 Task: Look for opportunities in CA - Oakland.
Action: Mouse moved to (880, 135)
Screenshot: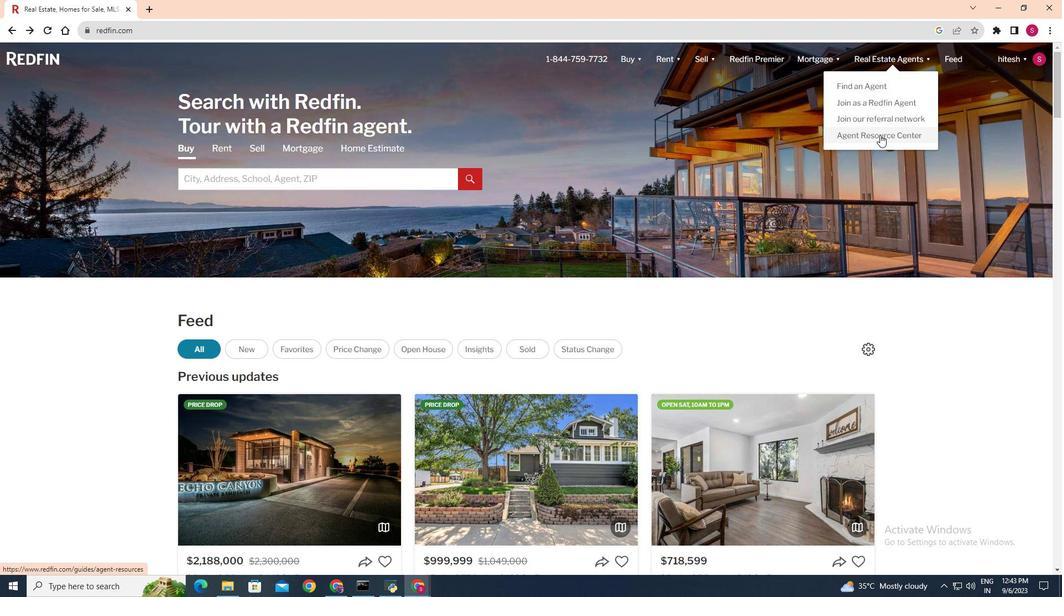 
Action: Mouse pressed left at (880, 135)
Screenshot: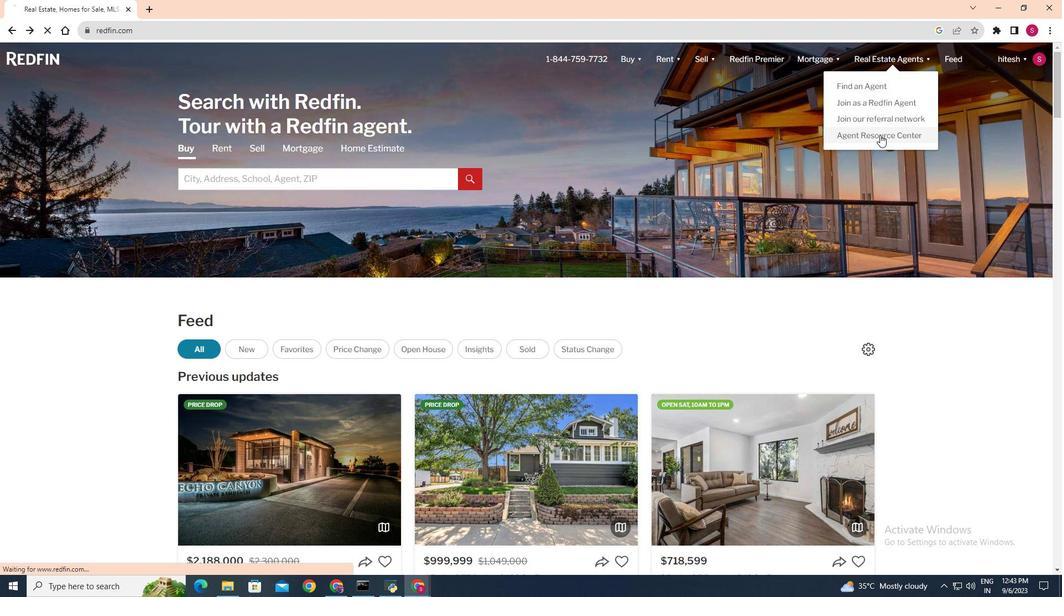 
Action: Mouse moved to (392, 367)
Screenshot: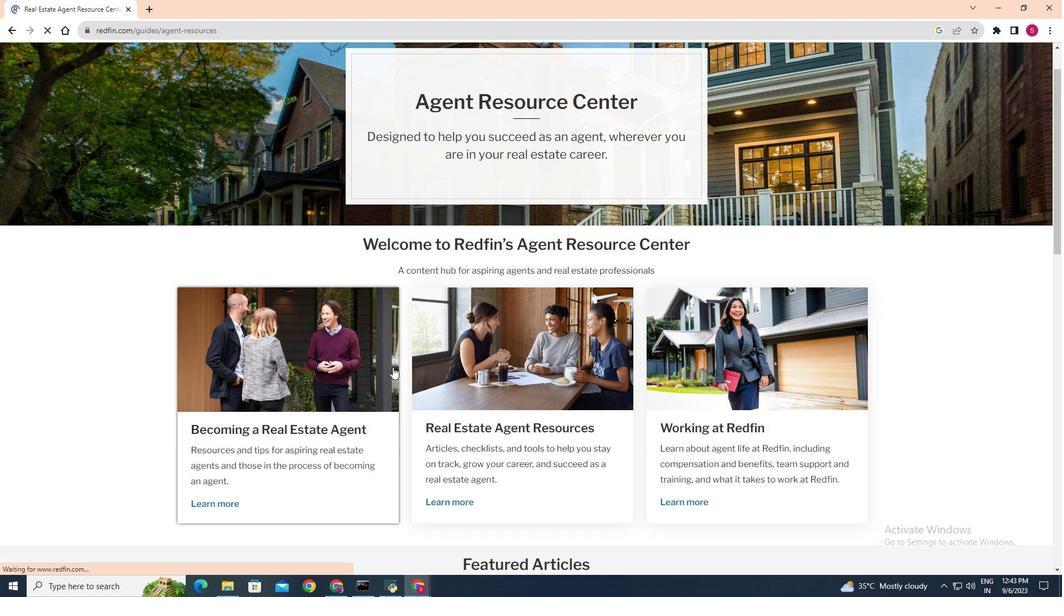 
Action: Mouse scrolled (392, 366) with delta (0, 0)
Screenshot: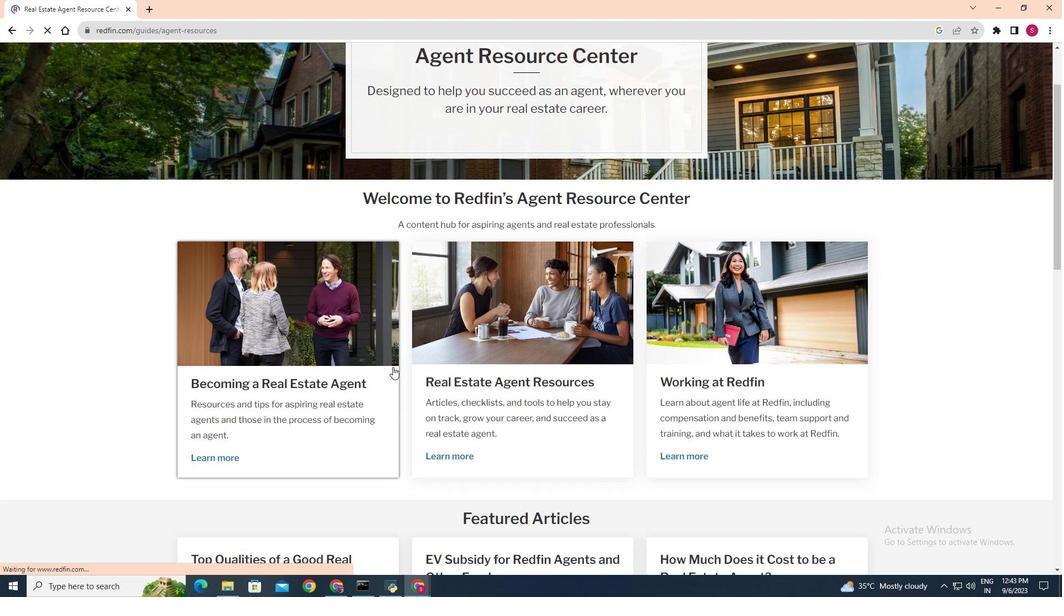 
Action: Mouse scrolled (392, 366) with delta (0, 0)
Screenshot: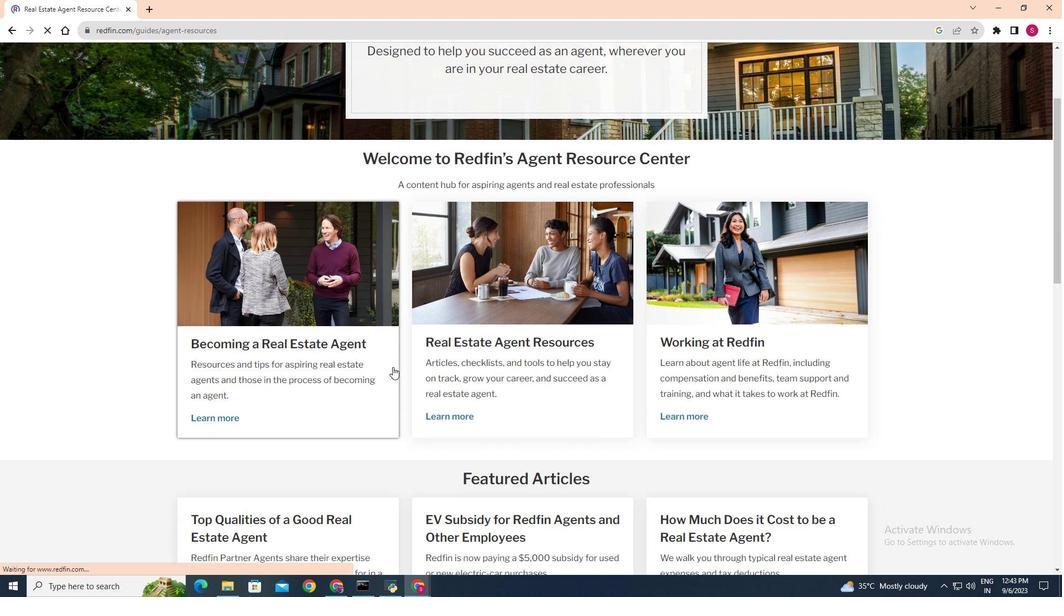 
Action: Mouse scrolled (392, 366) with delta (0, 0)
Screenshot: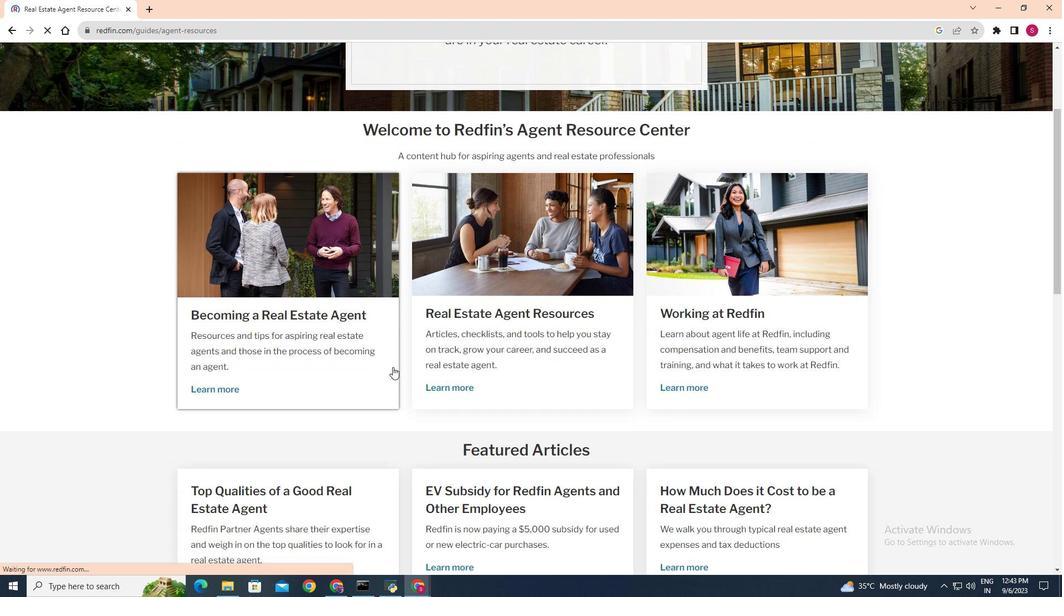 
Action: Mouse scrolled (392, 366) with delta (0, 0)
Screenshot: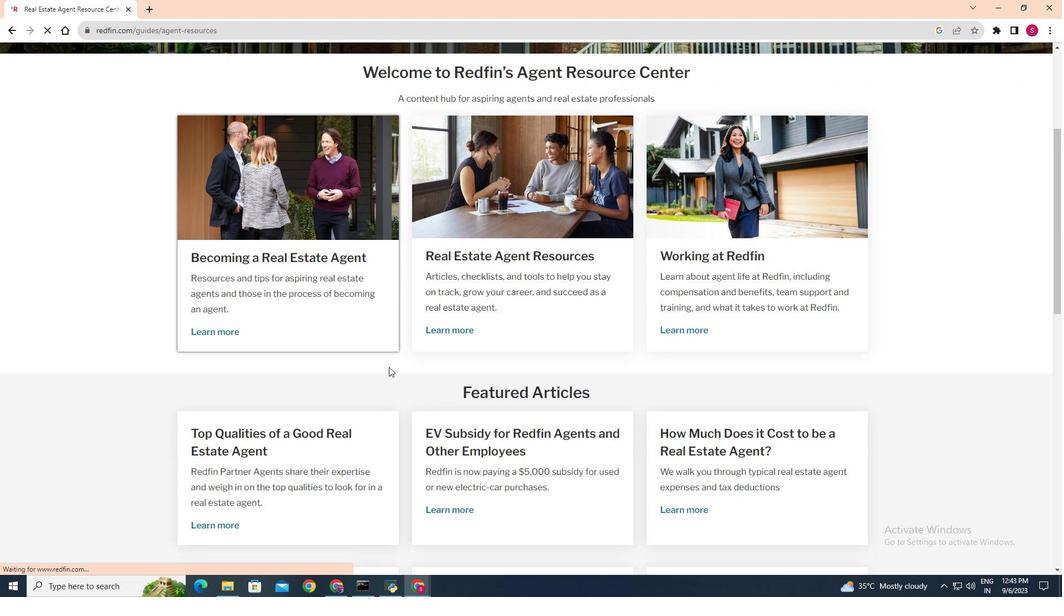 
Action: Mouse moved to (219, 328)
Screenshot: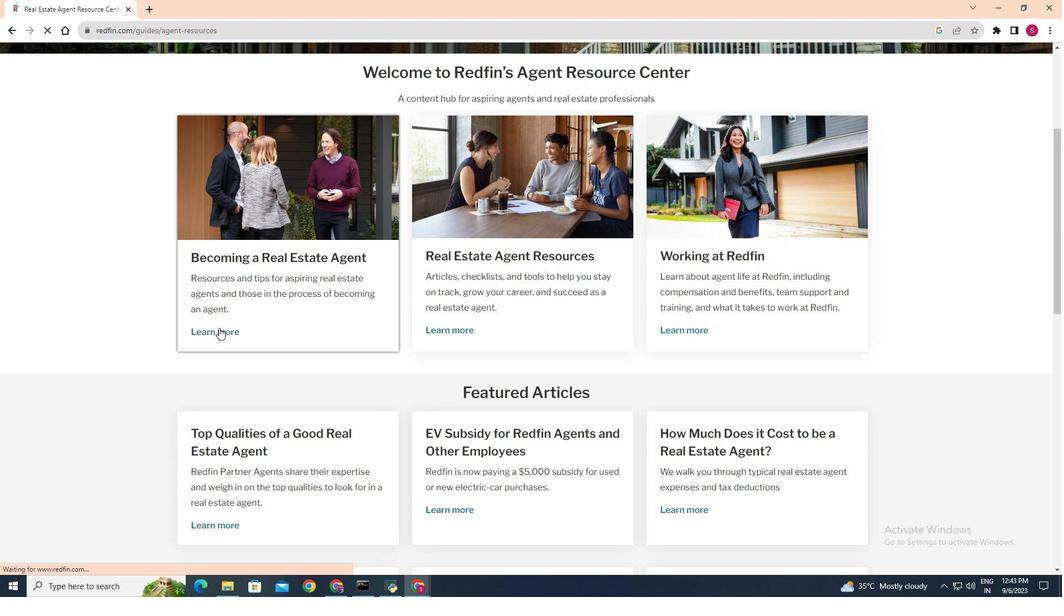 
Action: Mouse pressed left at (219, 328)
Screenshot: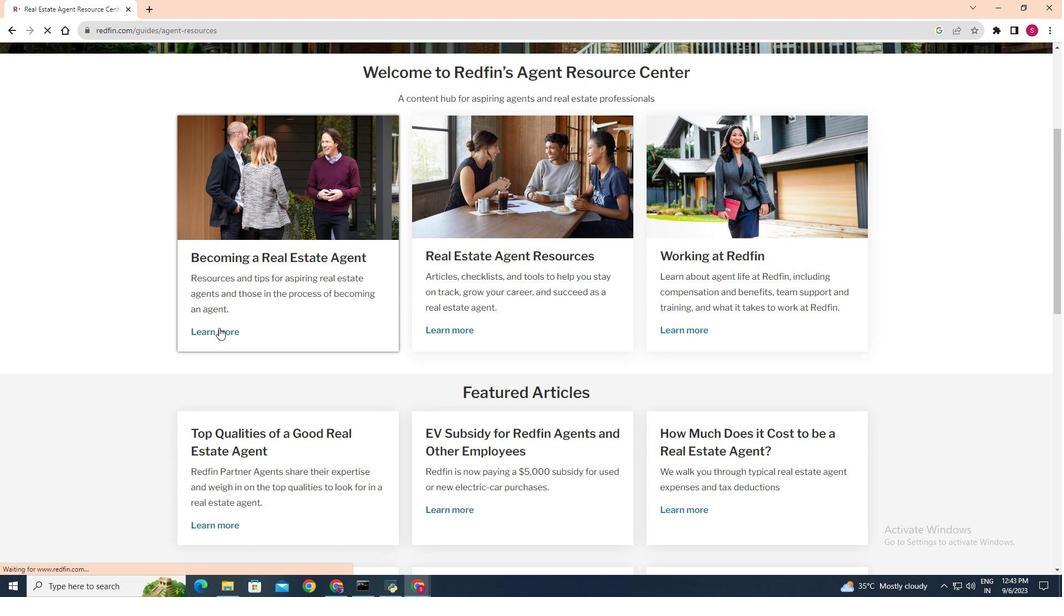 
Action: Mouse moved to (452, 406)
Screenshot: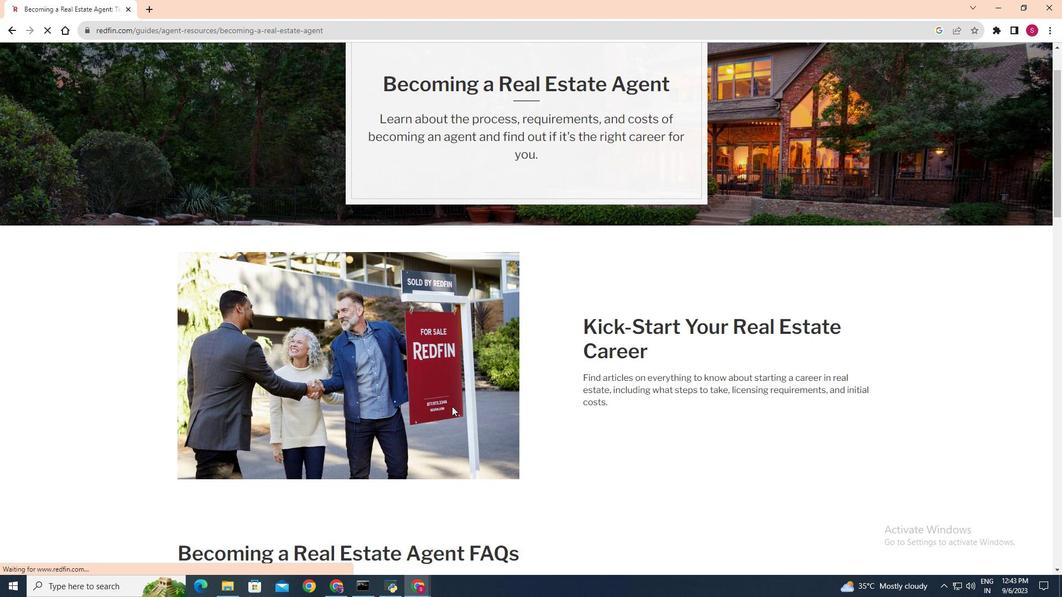 
Action: Mouse scrolled (452, 406) with delta (0, 0)
Screenshot: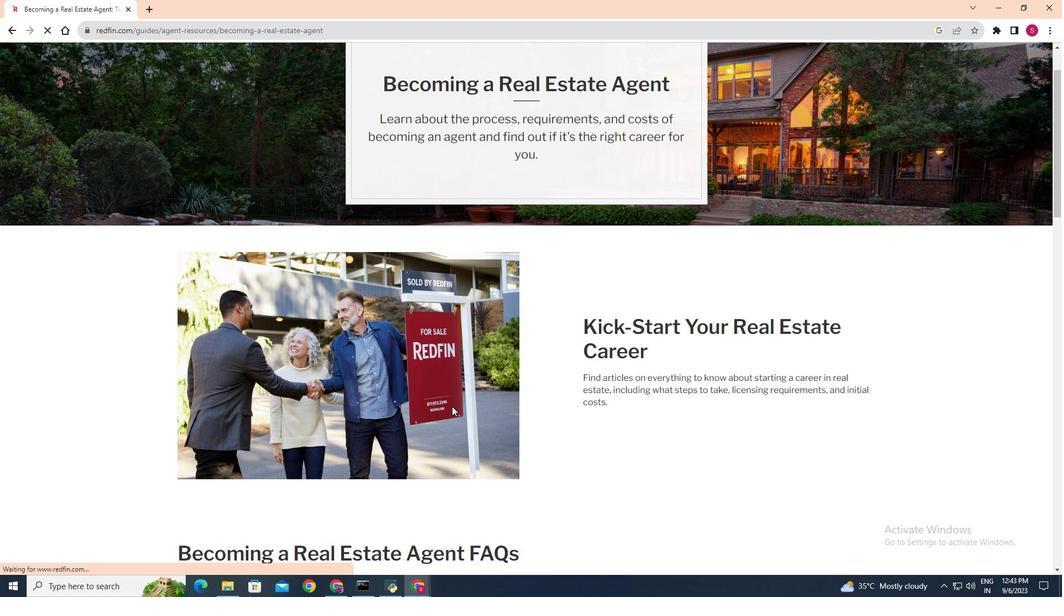 
Action: Mouse scrolled (452, 406) with delta (0, 0)
Screenshot: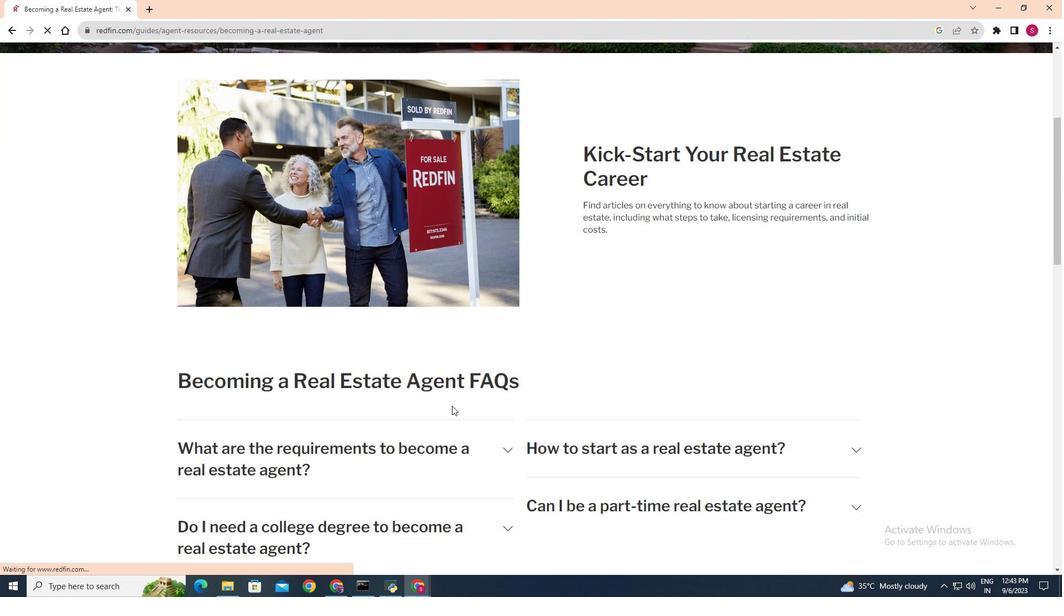 
Action: Mouse scrolled (452, 406) with delta (0, 0)
Screenshot: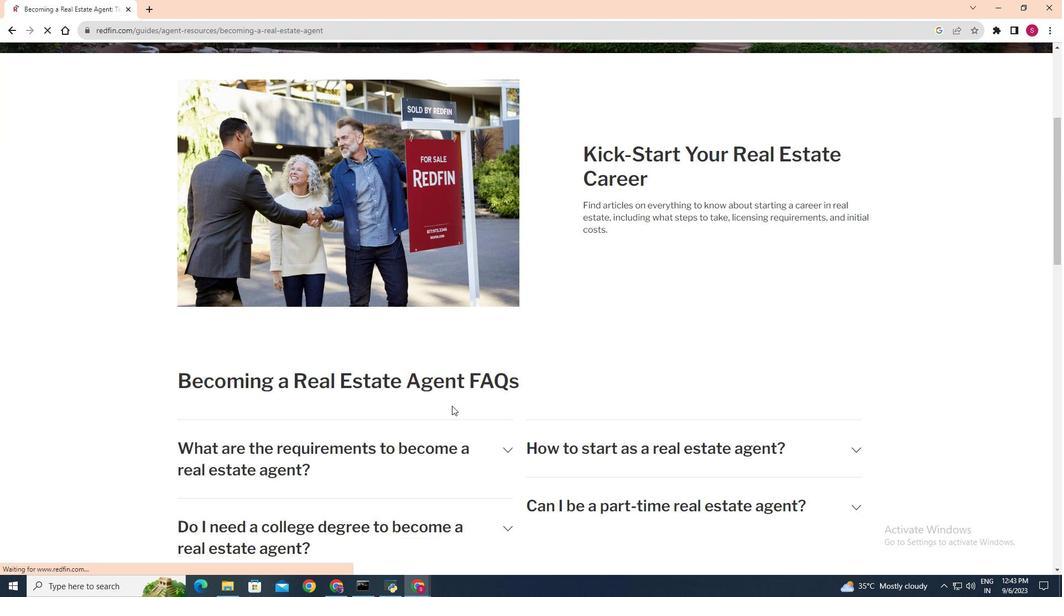 
Action: Mouse scrolled (452, 406) with delta (0, 0)
Screenshot: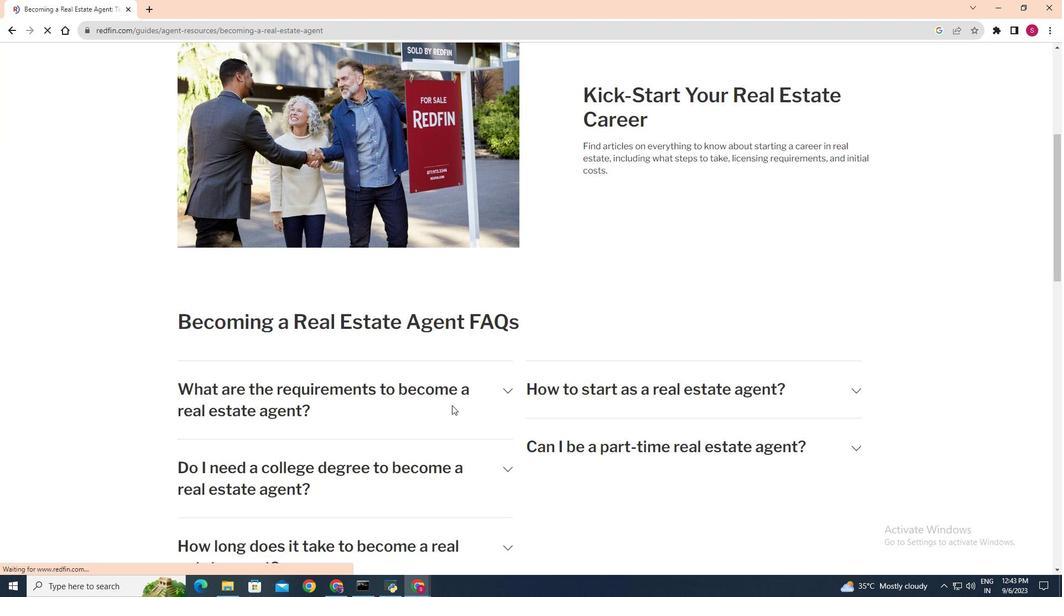 
Action: Mouse scrolled (452, 406) with delta (0, 0)
Screenshot: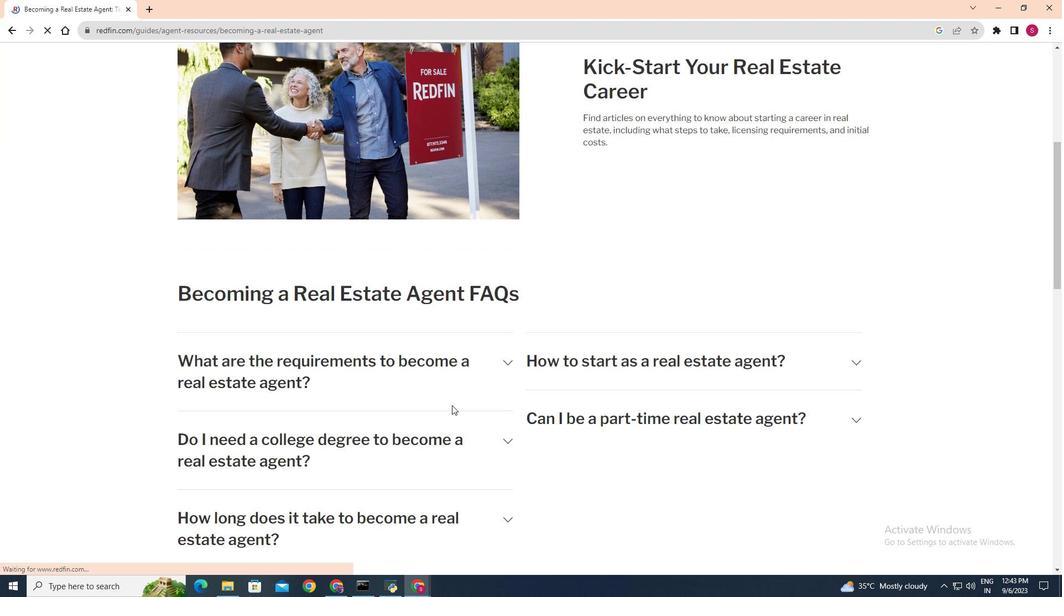 
Action: Mouse moved to (452, 406)
Screenshot: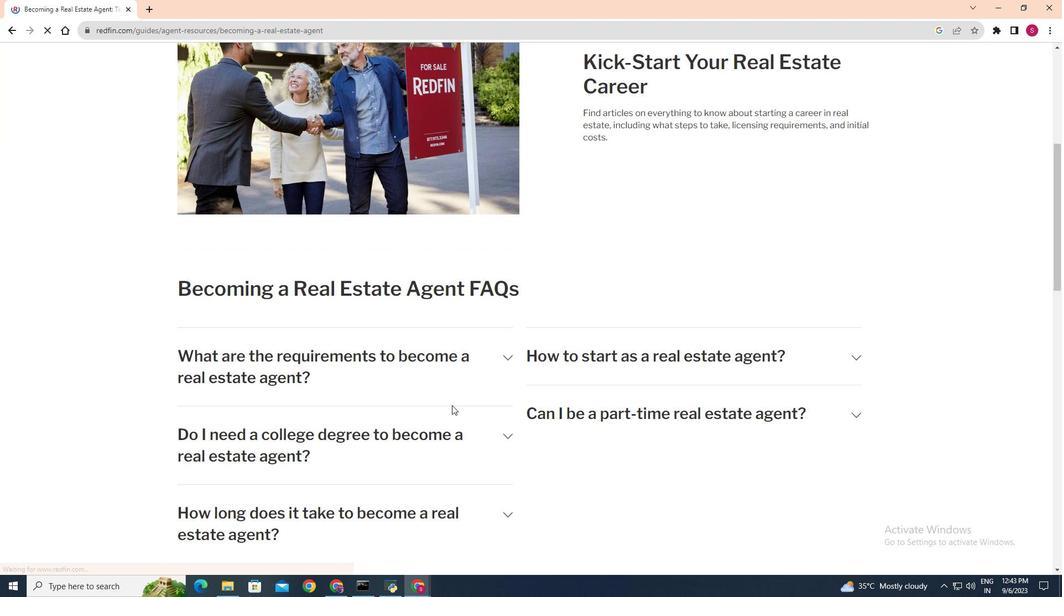 
Action: Mouse scrolled (452, 405) with delta (0, 0)
Screenshot: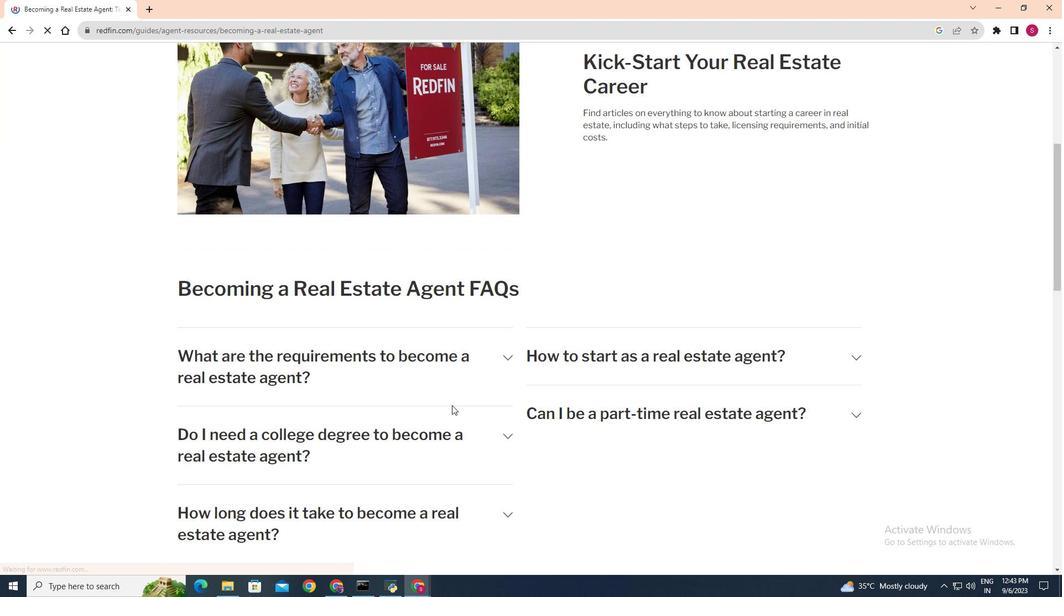 
Action: Mouse moved to (452, 405)
Screenshot: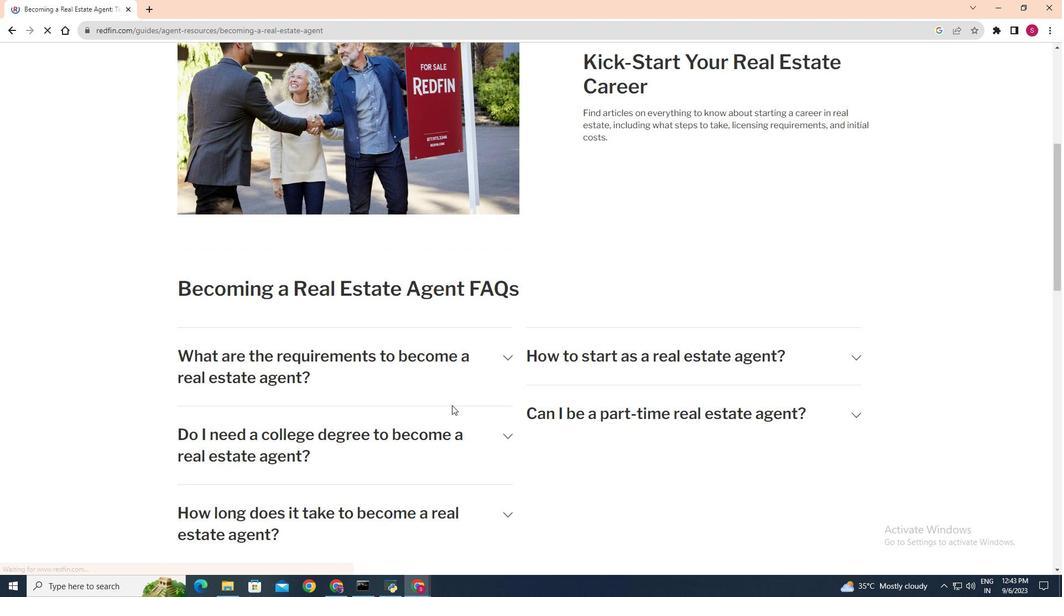 
Action: Mouse scrolled (452, 405) with delta (0, 0)
Screenshot: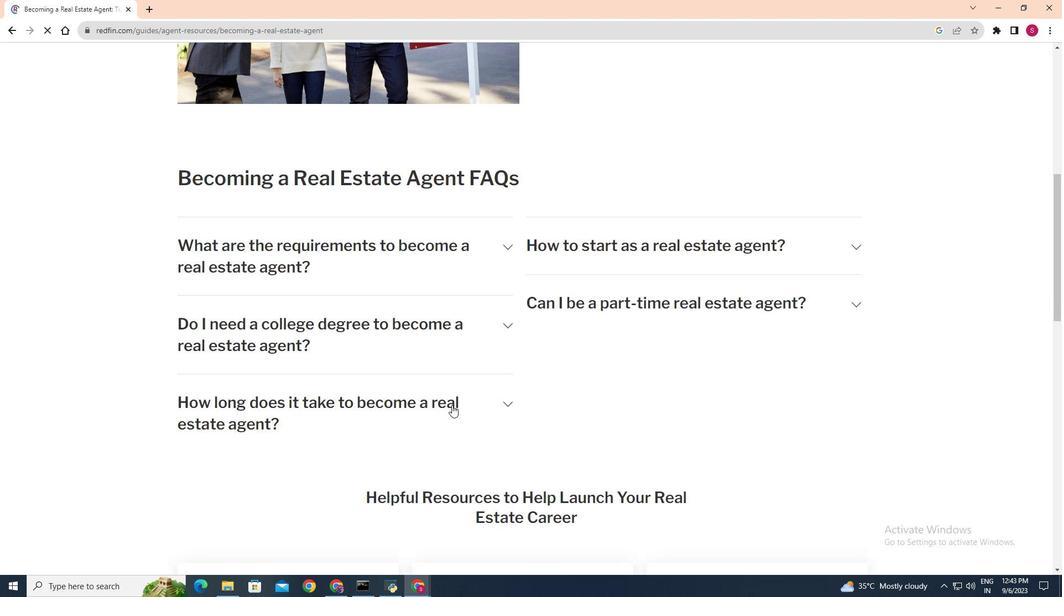 
Action: Mouse scrolled (452, 405) with delta (0, 0)
Screenshot: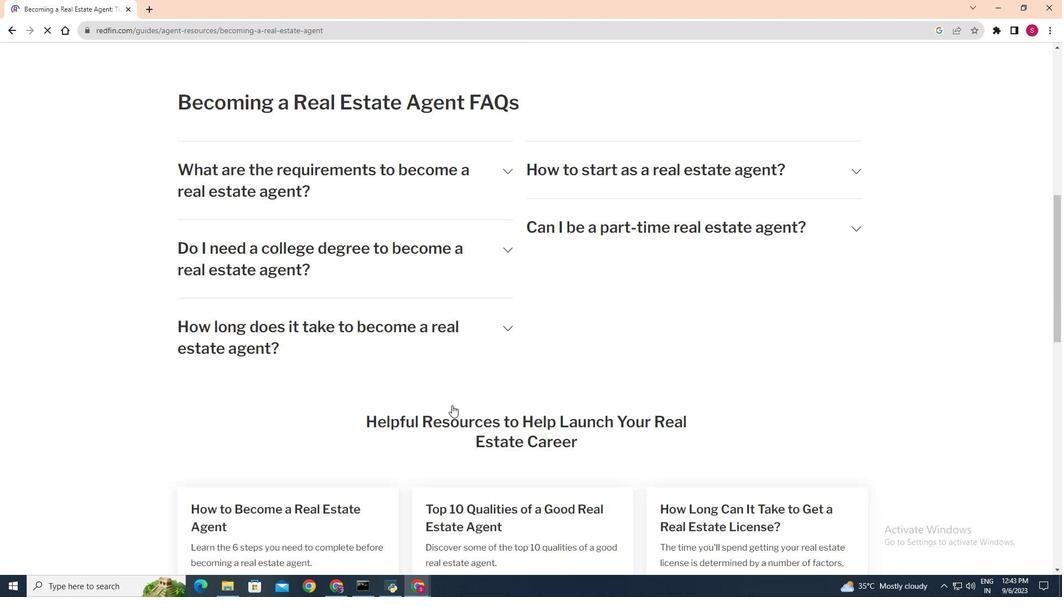 
Action: Mouse scrolled (452, 405) with delta (0, 0)
Screenshot: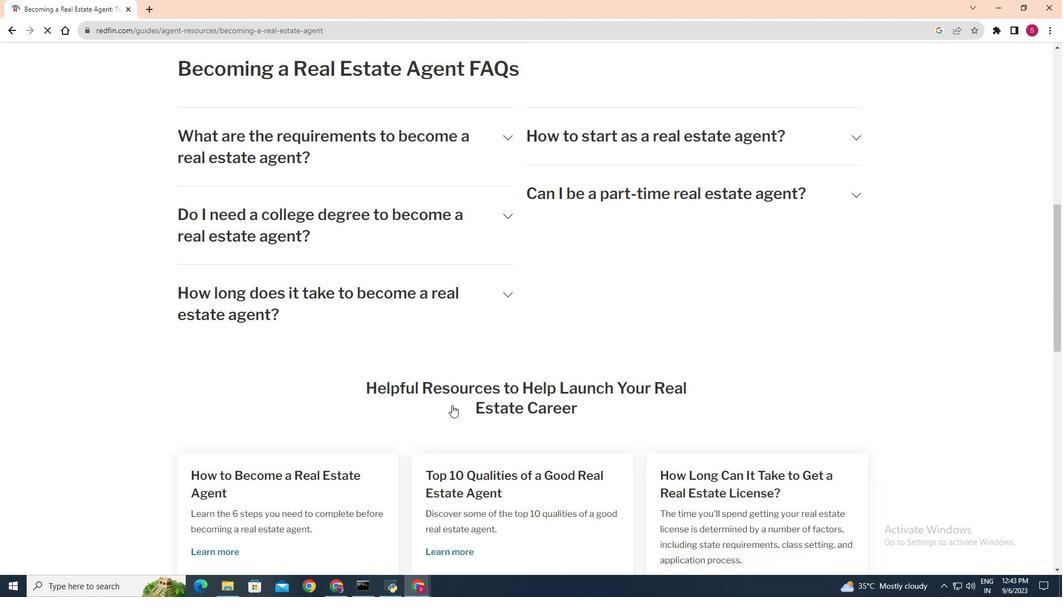 
Action: Mouse scrolled (452, 405) with delta (0, 0)
Screenshot: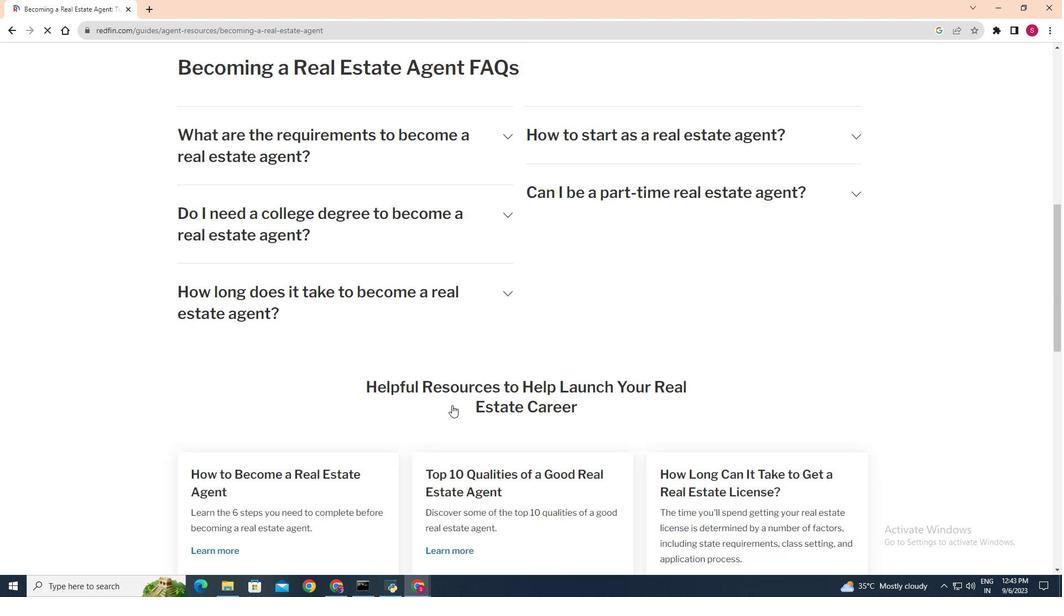 
Action: Mouse scrolled (452, 405) with delta (0, 0)
Screenshot: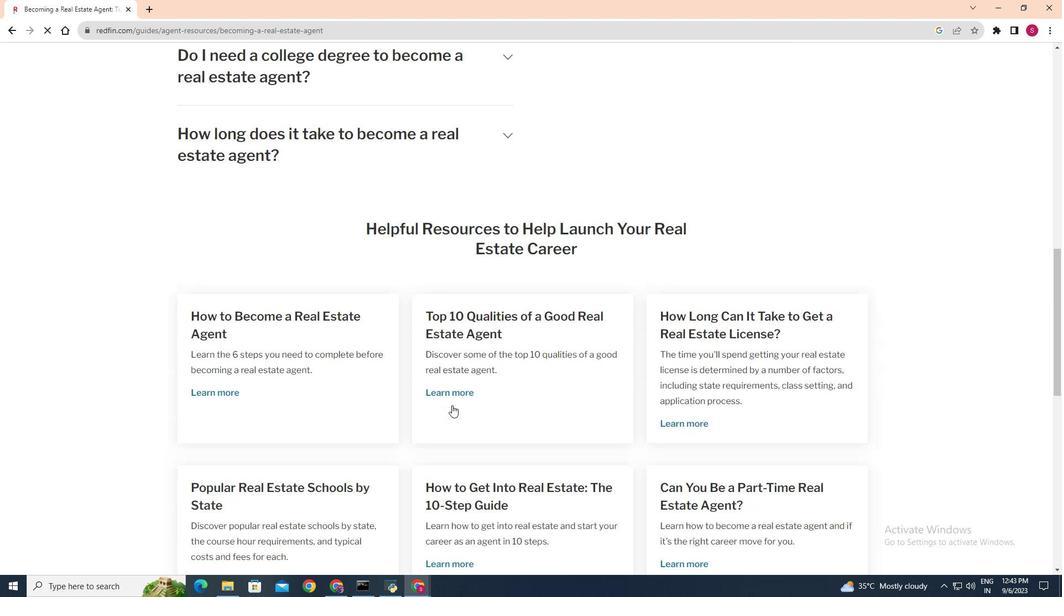 
Action: Mouse scrolled (452, 405) with delta (0, 0)
Screenshot: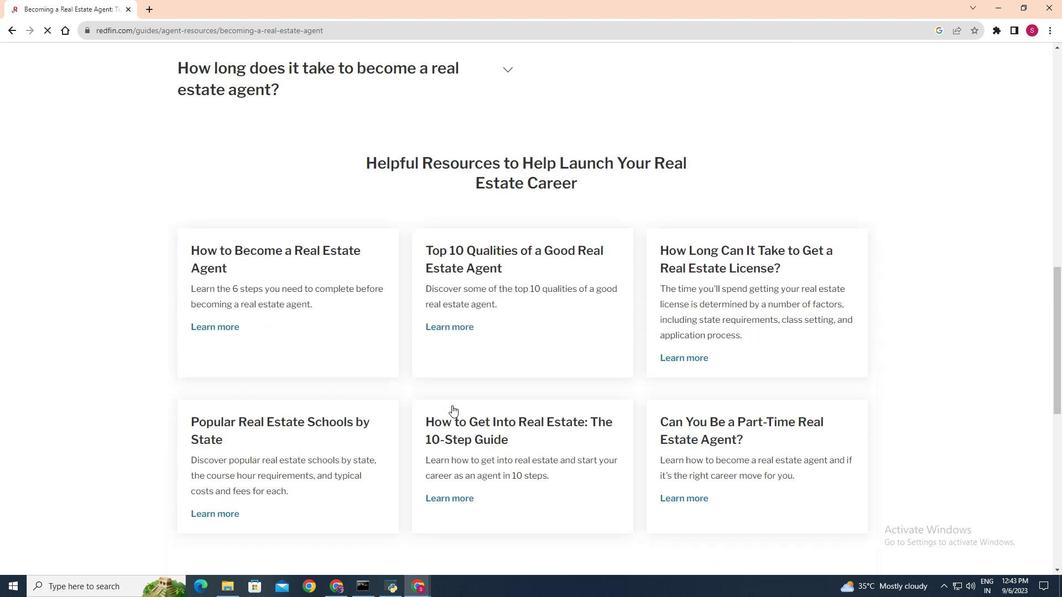 
Action: Mouse scrolled (452, 405) with delta (0, 0)
Screenshot: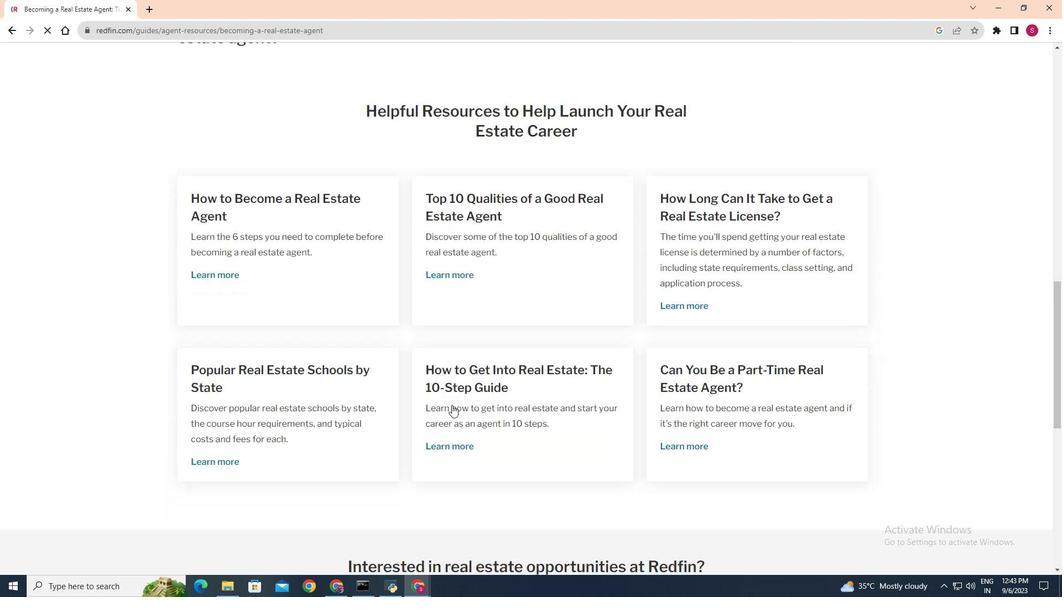
Action: Mouse scrolled (452, 405) with delta (0, 0)
Screenshot: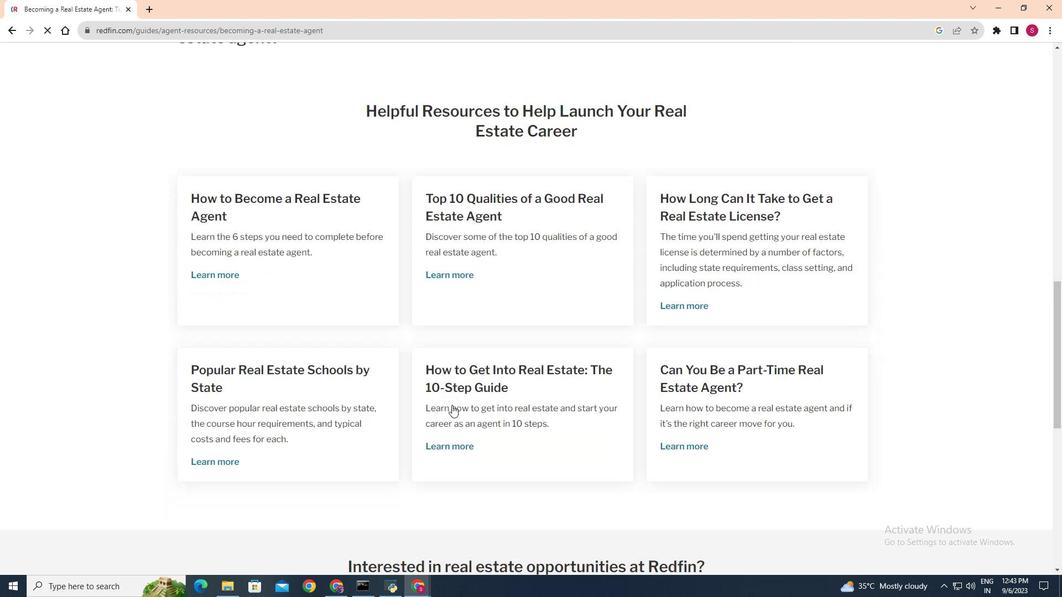 
Action: Mouse scrolled (452, 405) with delta (0, 0)
Screenshot: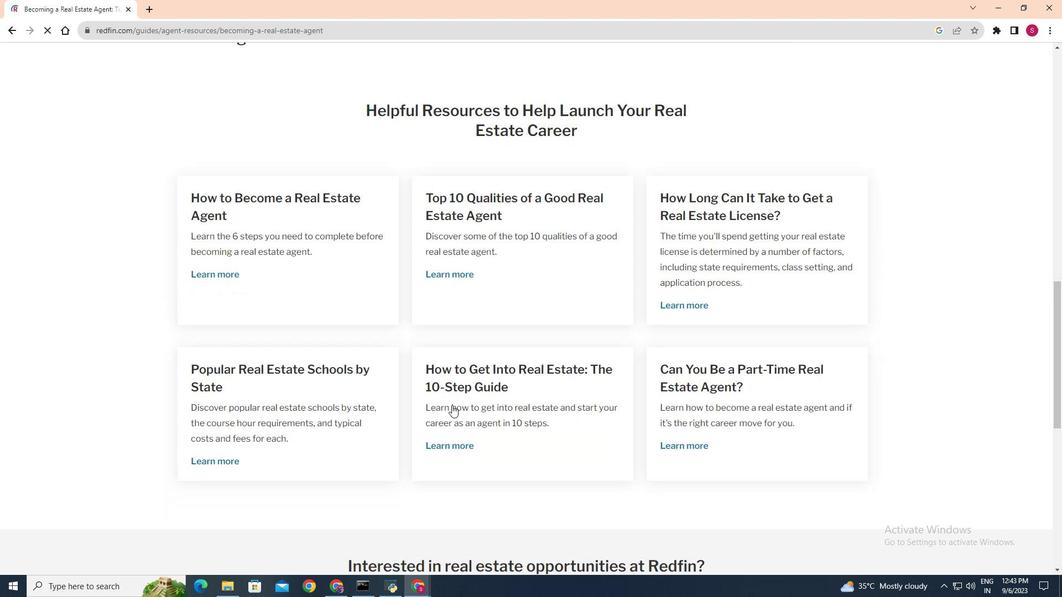 
Action: Mouse scrolled (452, 405) with delta (0, 0)
Screenshot: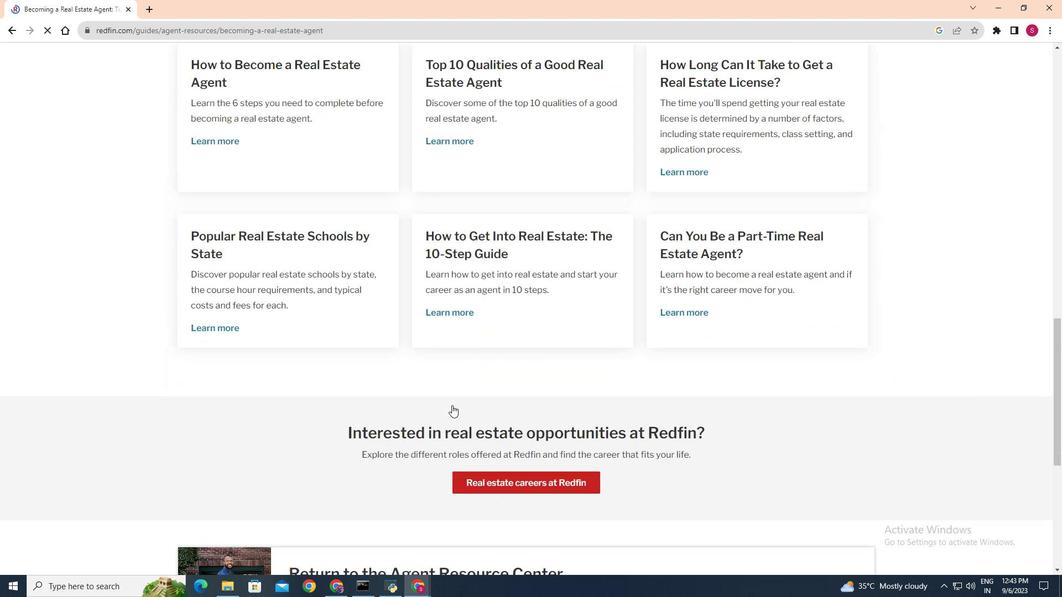 
Action: Mouse scrolled (452, 405) with delta (0, 0)
Screenshot: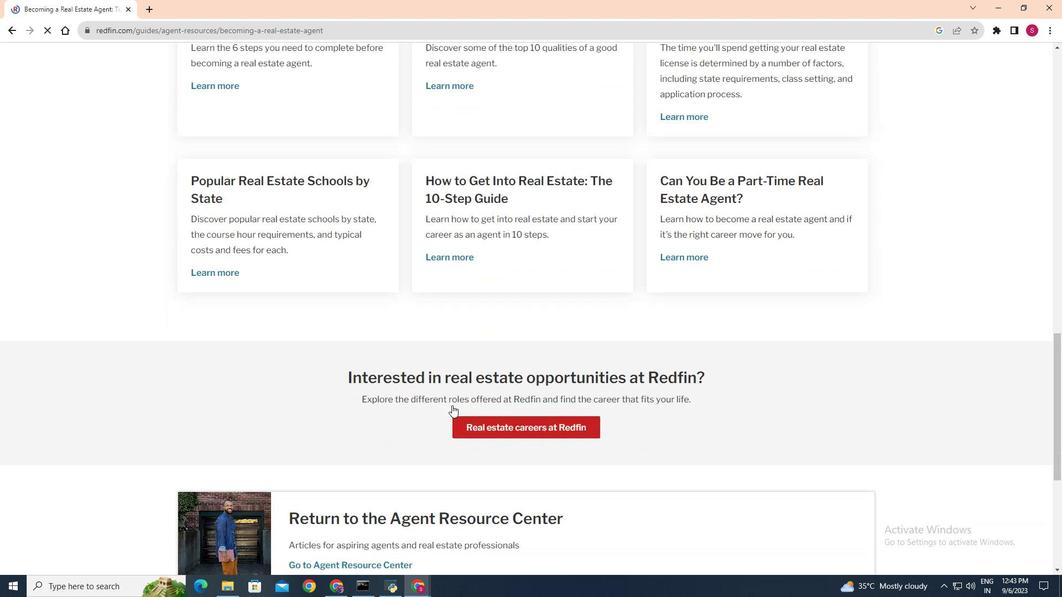 
Action: Mouse scrolled (452, 405) with delta (0, 0)
Screenshot: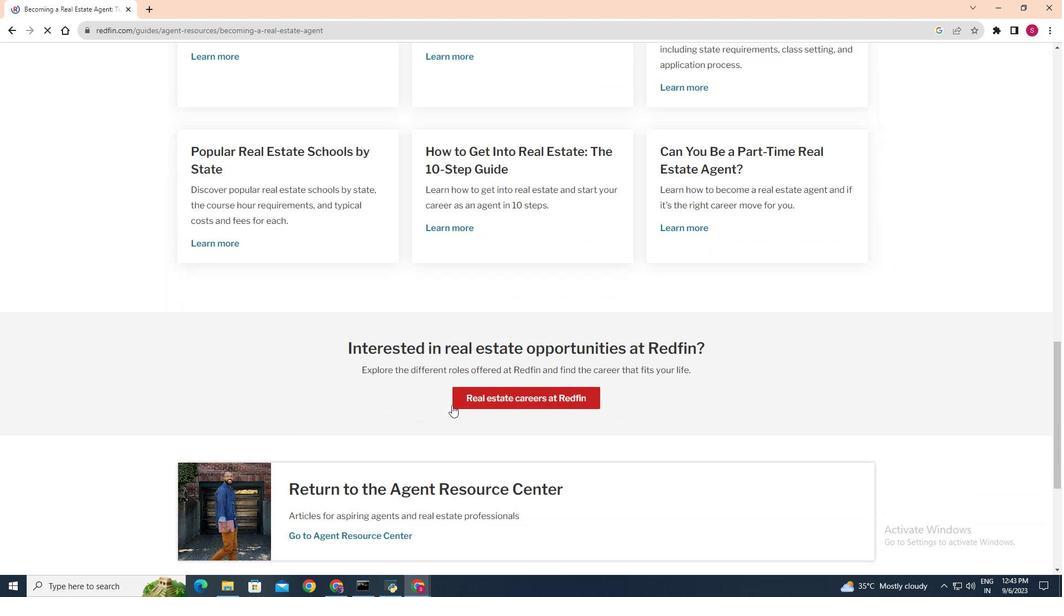 
Action: Mouse scrolled (452, 405) with delta (0, 0)
Screenshot: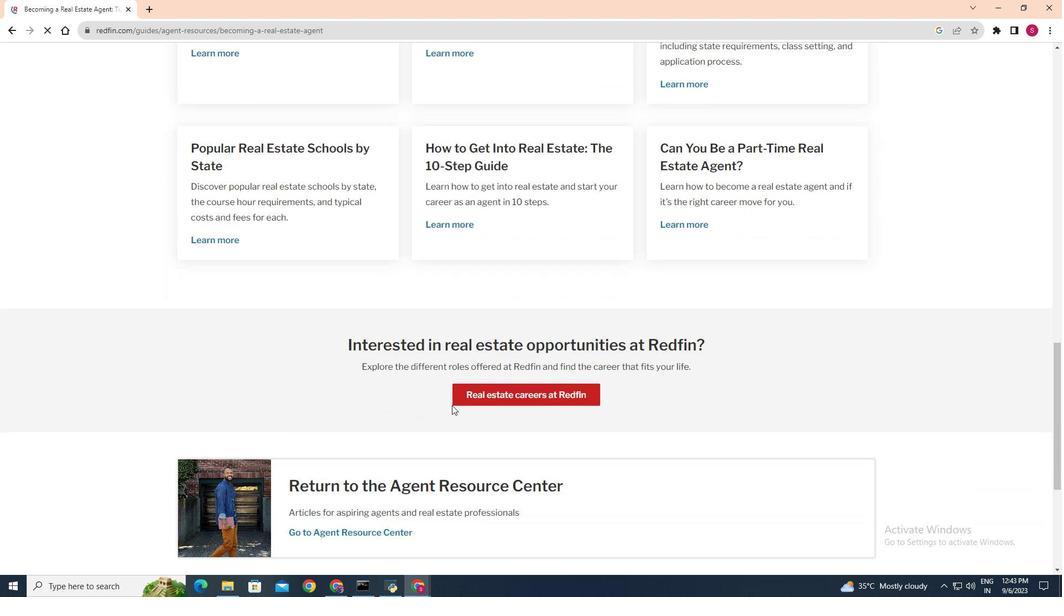 
Action: Mouse moved to (504, 388)
Screenshot: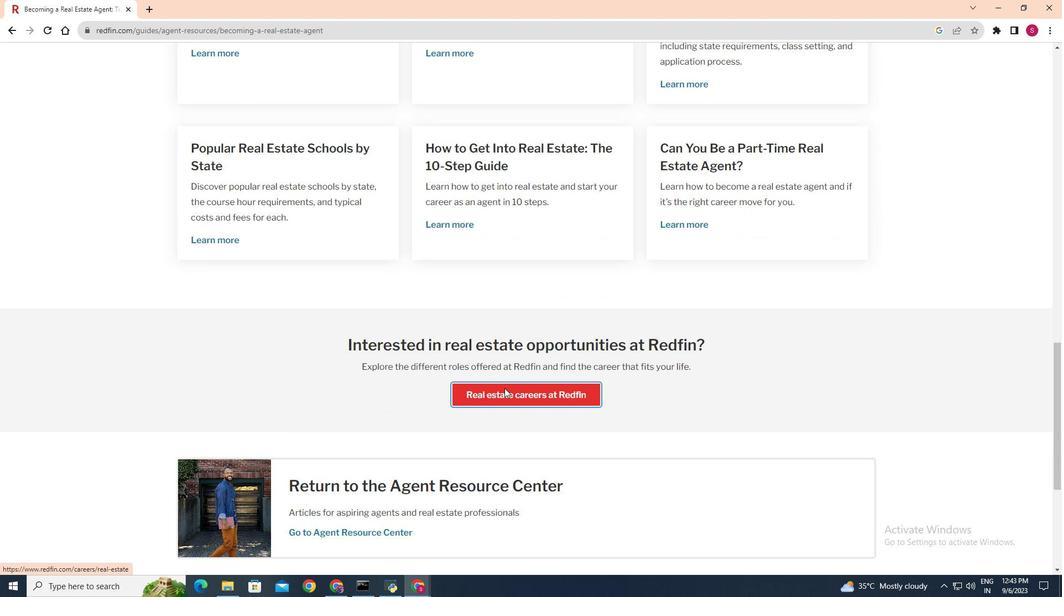 
Action: Mouse pressed left at (504, 388)
Screenshot: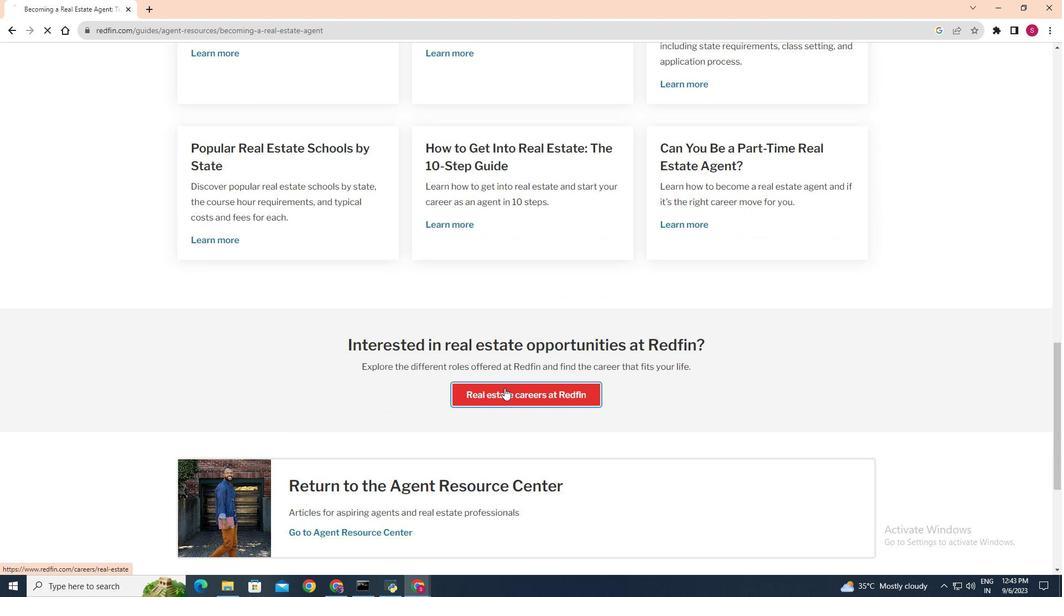 
Action: Mouse scrolled (504, 387) with delta (0, 0)
Screenshot: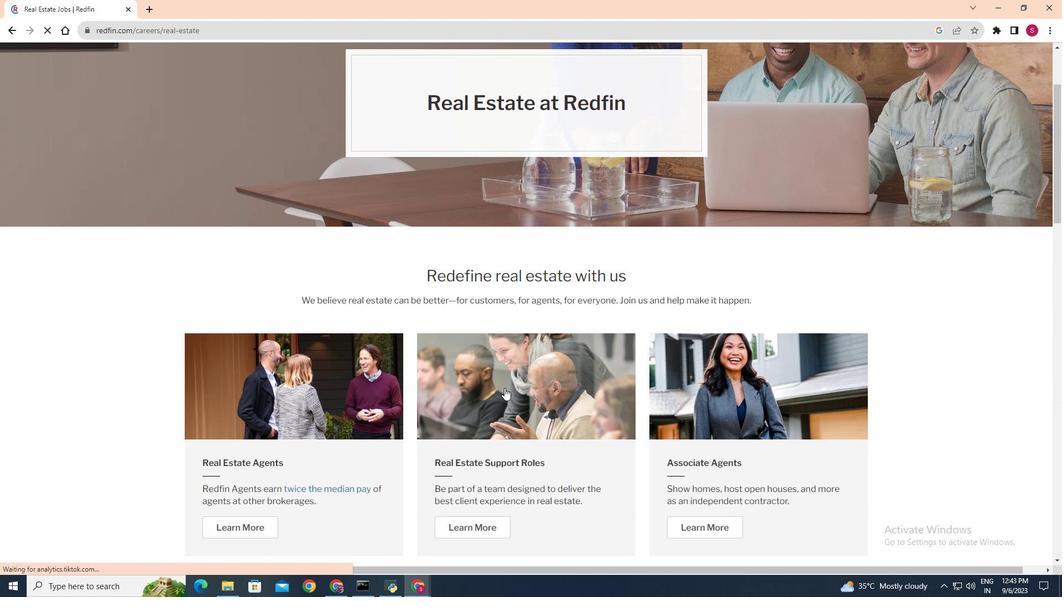 
Action: Mouse scrolled (504, 387) with delta (0, 0)
Screenshot: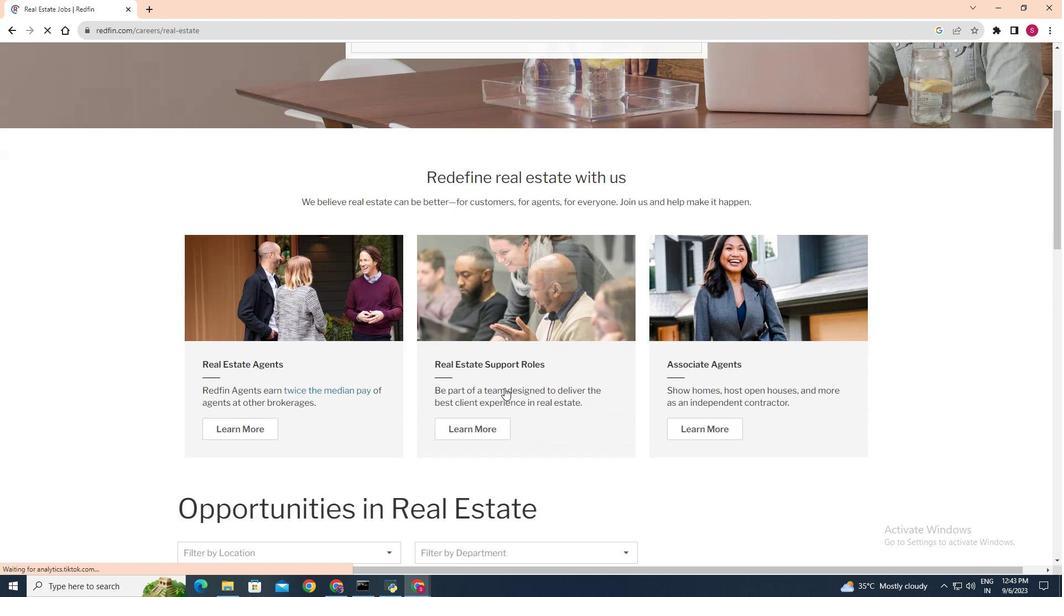 
Action: Mouse scrolled (504, 387) with delta (0, 0)
Screenshot: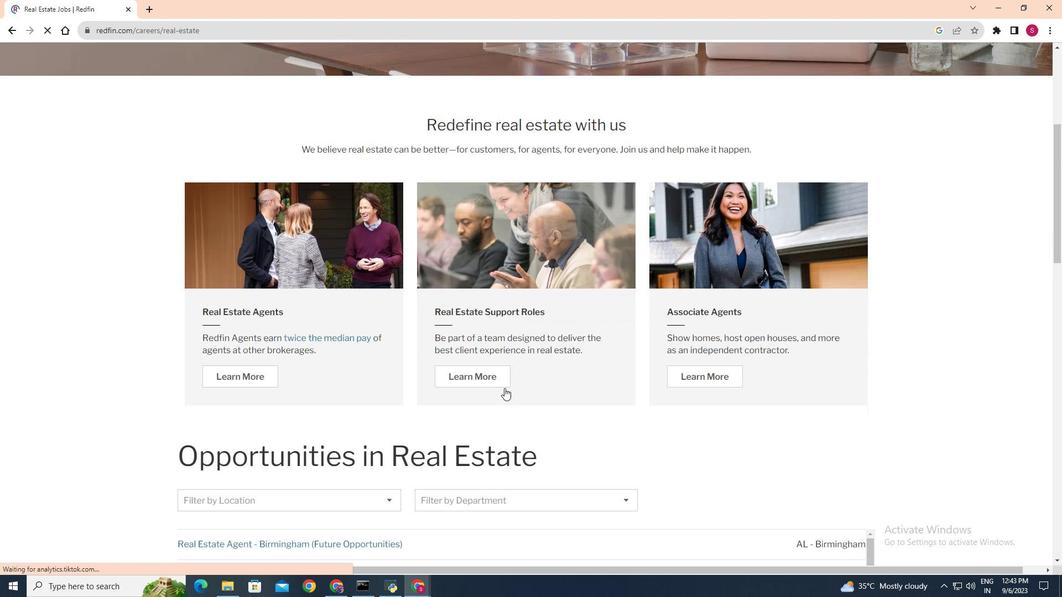 
Action: Mouse scrolled (504, 387) with delta (0, 0)
Screenshot: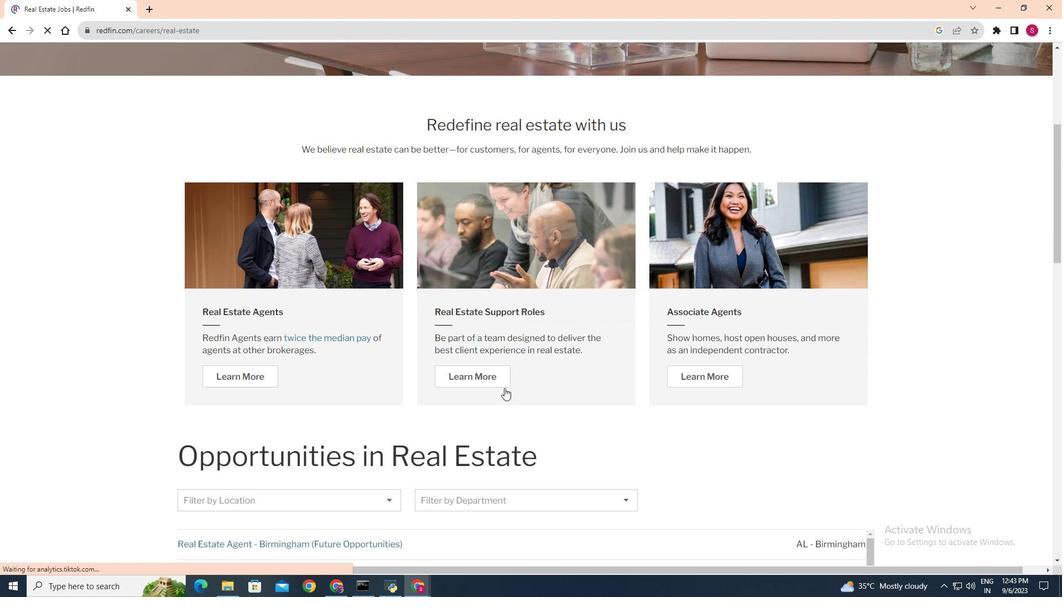 
Action: Mouse scrolled (504, 387) with delta (0, 0)
Screenshot: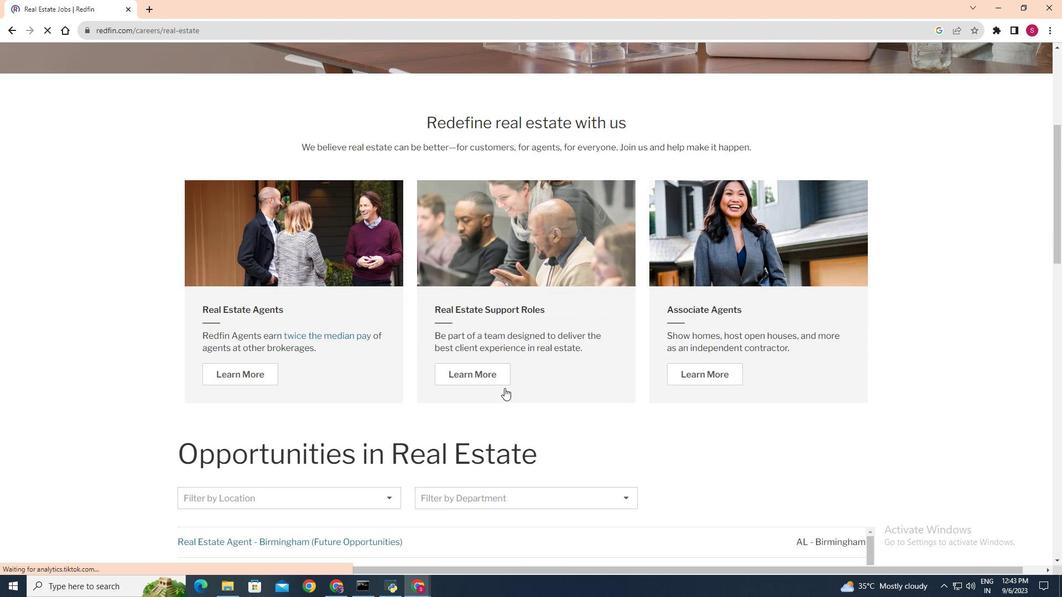 
Action: Mouse scrolled (504, 387) with delta (0, 0)
Screenshot: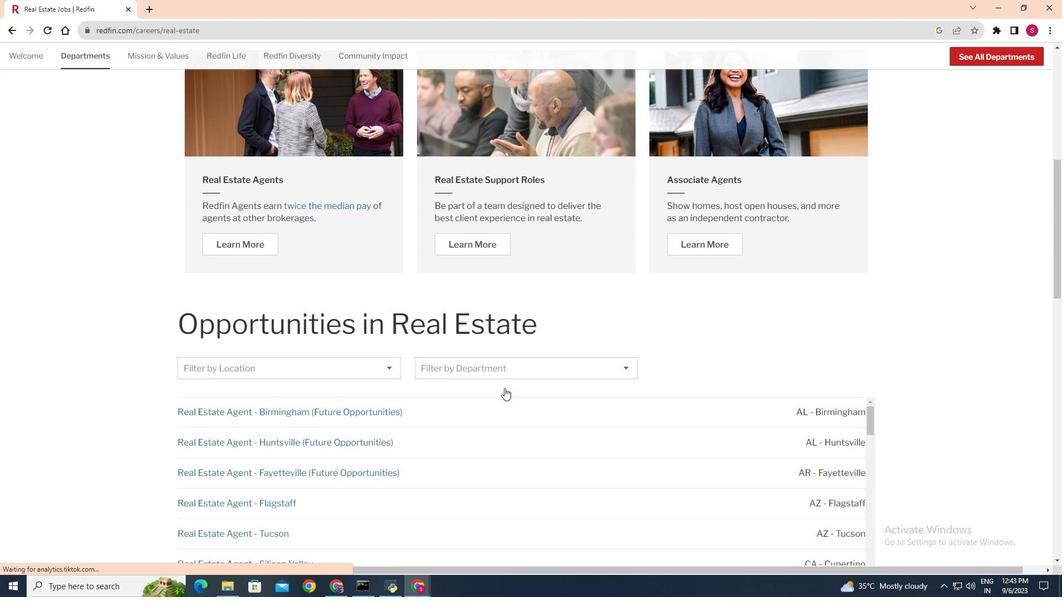 
Action: Mouse scrolled (504, 387) with delta (0, 0)
Screenshot: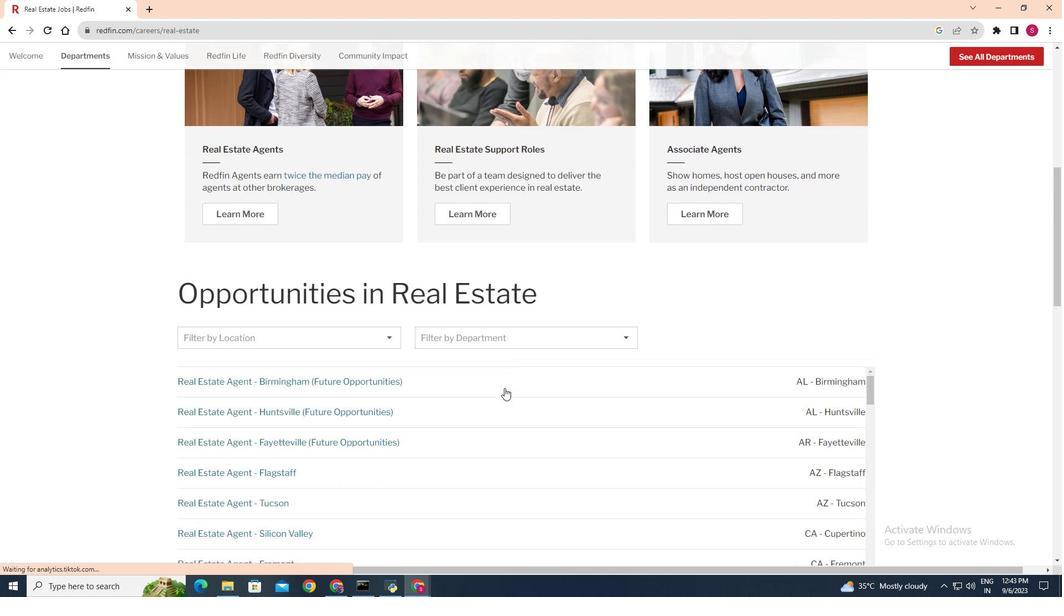 
Action: Mouse scrolled (504, 387) with delta (0, 0)
Screenshot: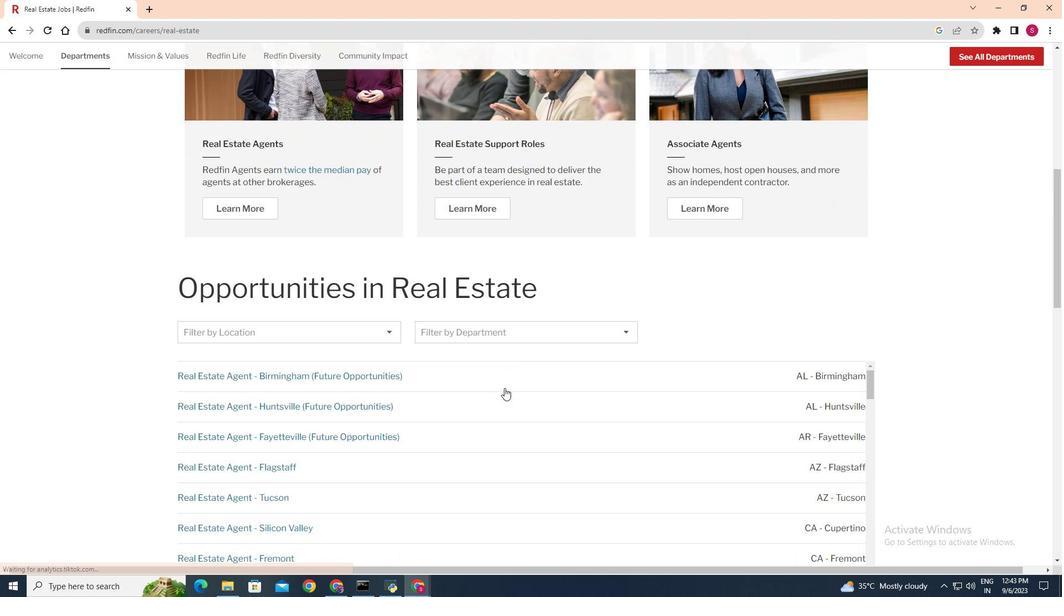 
Action: Mouse moved to (346, 333)
Screenshot: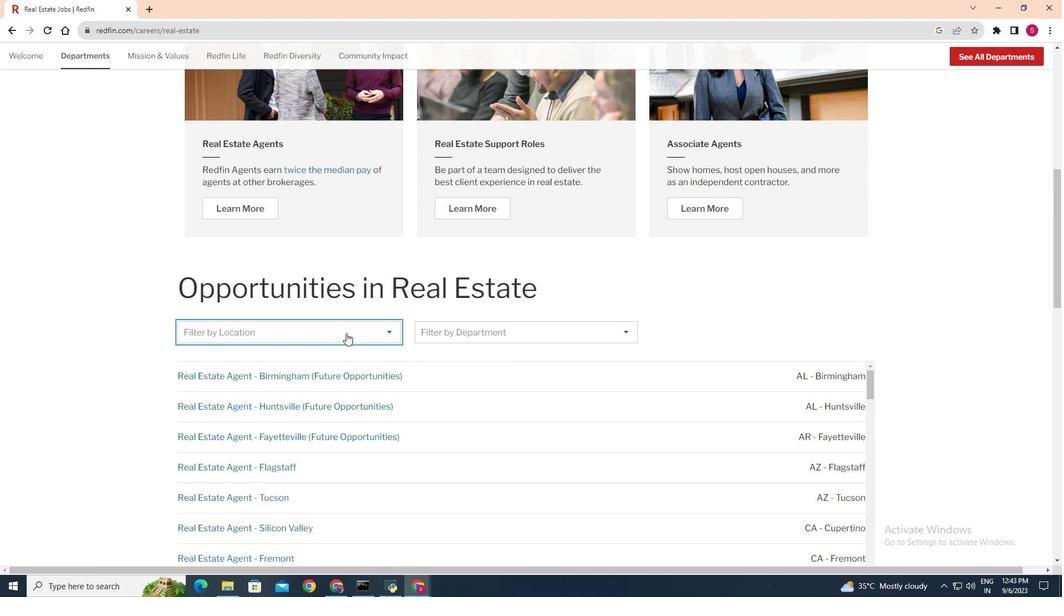 
Action: Mouse pressed left at (346, 333)
Screenshot: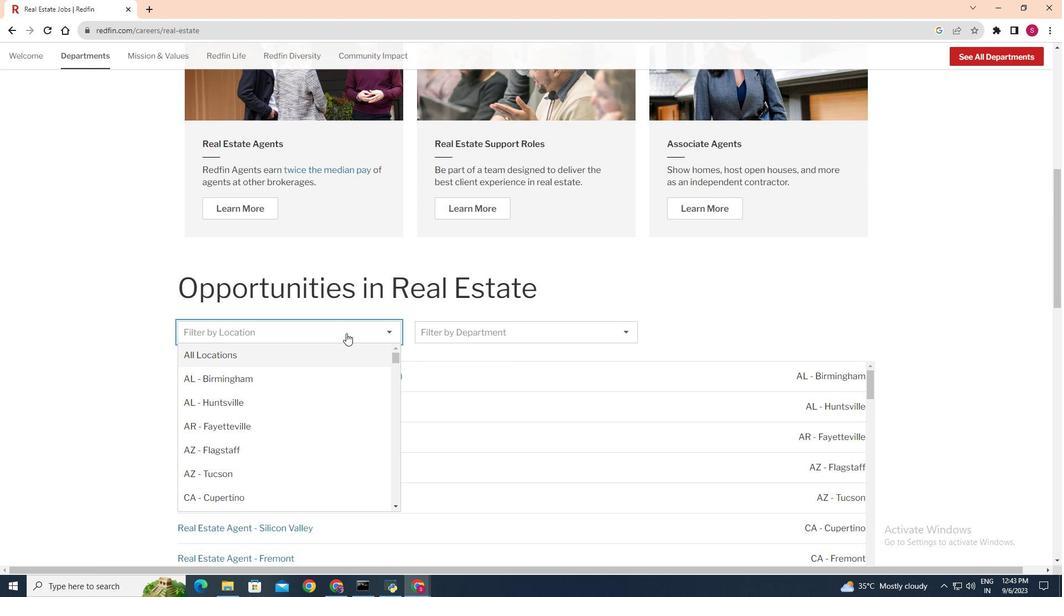 
Action: Mouse moved to (316, 436)
Screenshot: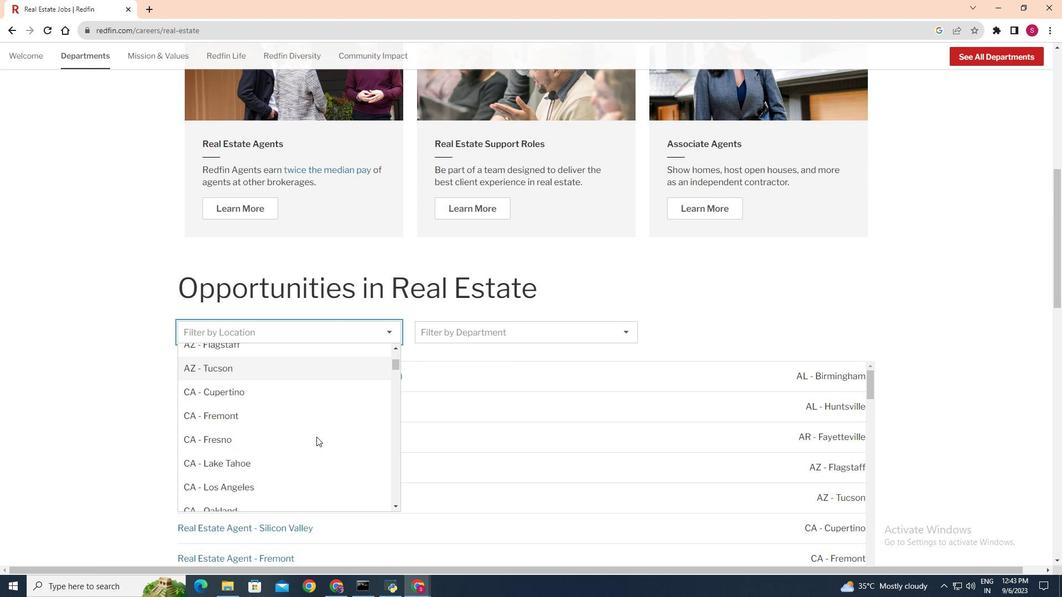 
Action: Mouse scrolled (316, 435) with delta (0, 0)
Screenshot: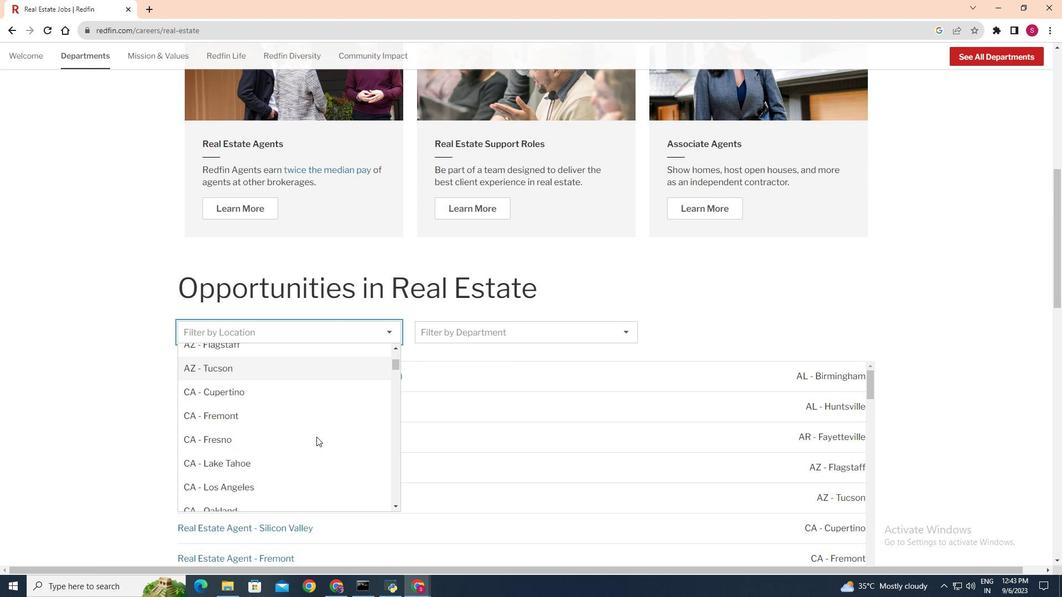 
Action: Mouse moved to (316, 437)
Screenshot: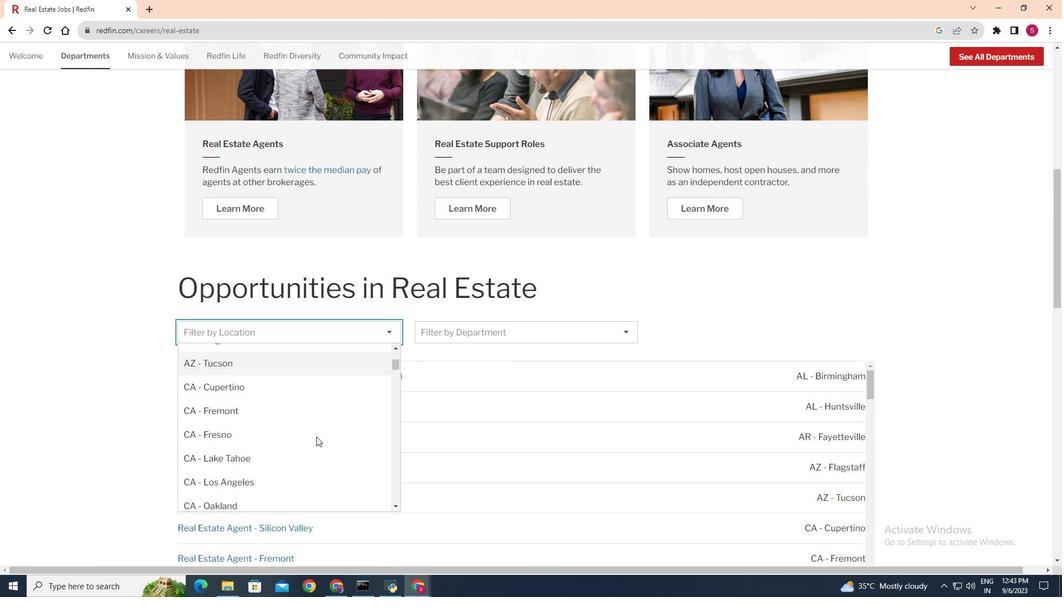 
Action: Mouse scrolled (316, 436) with delta (0, 0)
Screenshot: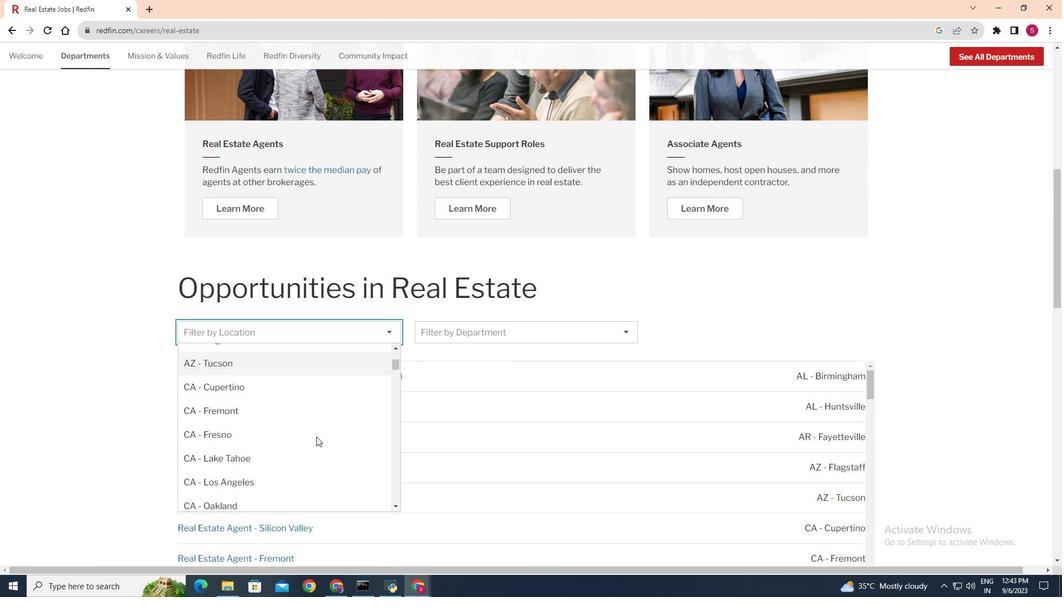 
Action: Mouse scrolled (316, 436) with delta (0, 0)
Screenshot: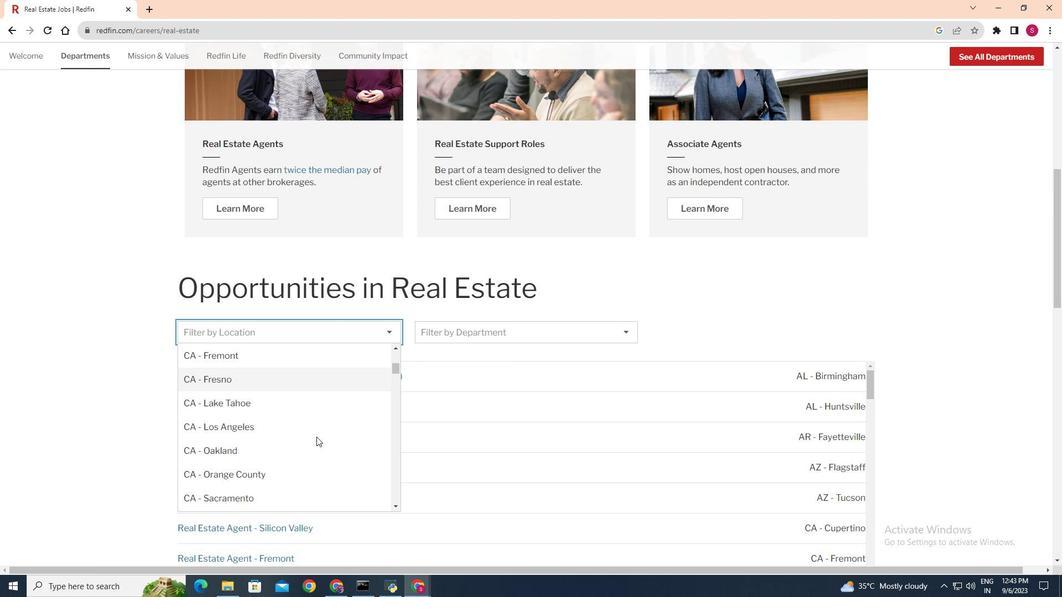 
Action: Mouse moved to (256, 449)
Screenshot: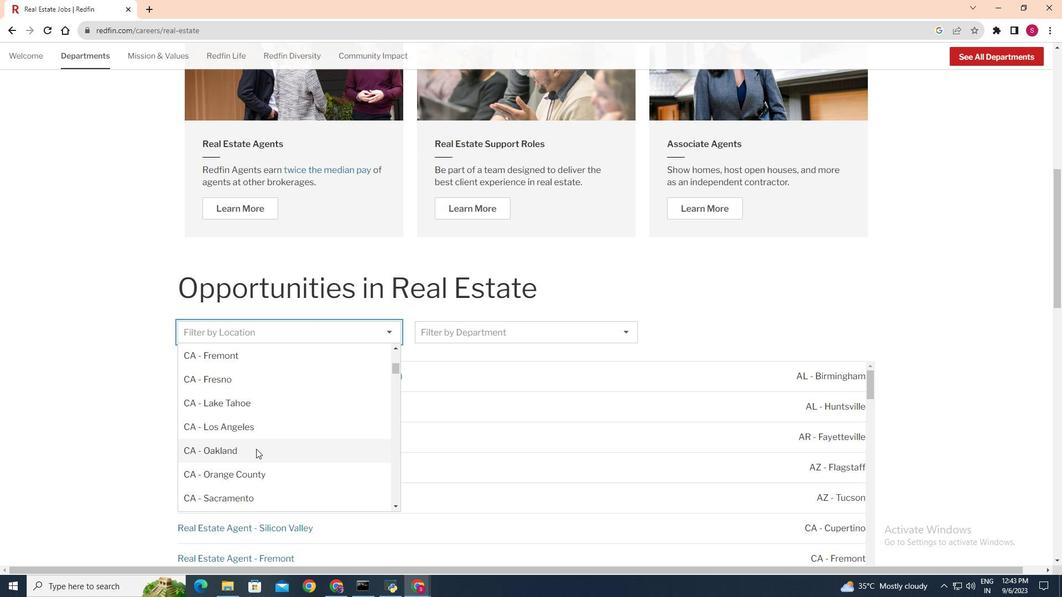 
Action: Mouse pressed left at (256, 449)
Screenshot: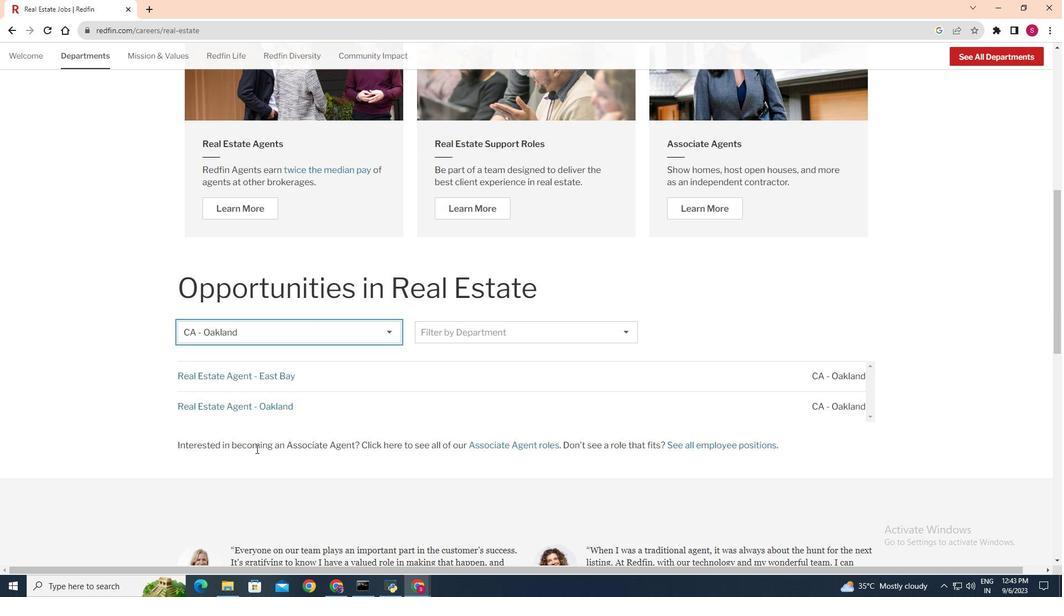 
Action: Mouse moved to (306, 434)
Screenshot: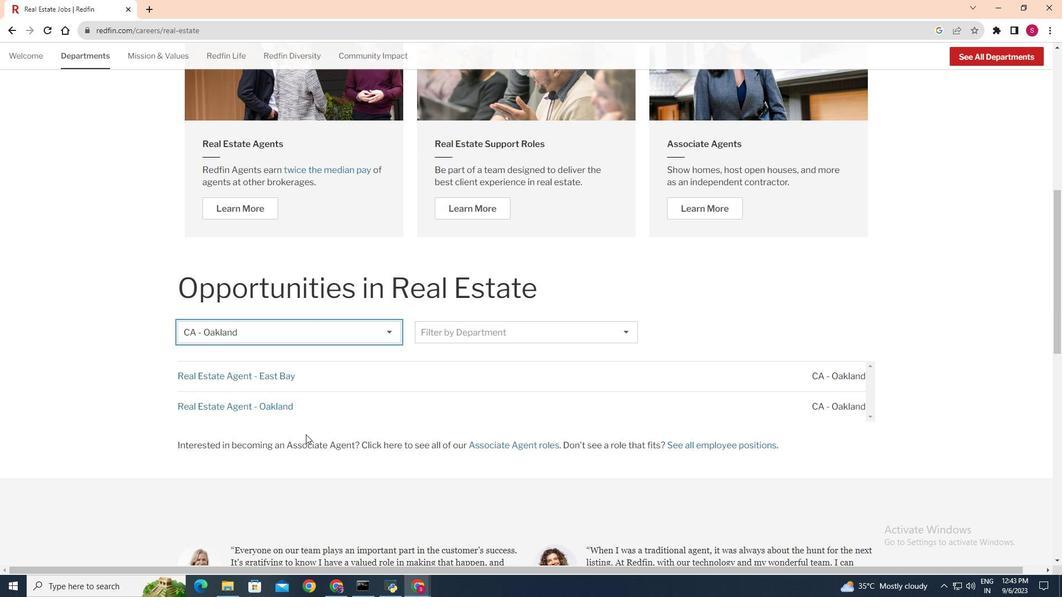 
